 Task: Search one way flight ticket for 3 adults, 3 children in business from Muskegon: Muskegon County Airport to Rockford: Chicago Rockford International Airport(was Northwest Chicagoland Regional Airport At Rockford) on 5-1-2023. Number of bags: 4 checked bags. Outbound departure time preference is 10:30.
Action: Mouse moved to (283, 403)
Screenshot: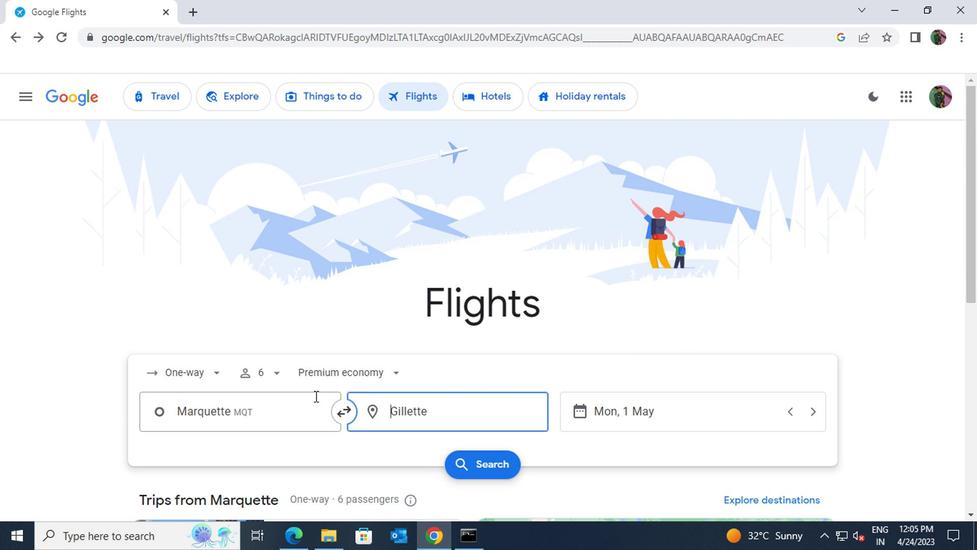 
Action: Mouse pressed left at (283, 403)
Screenshot: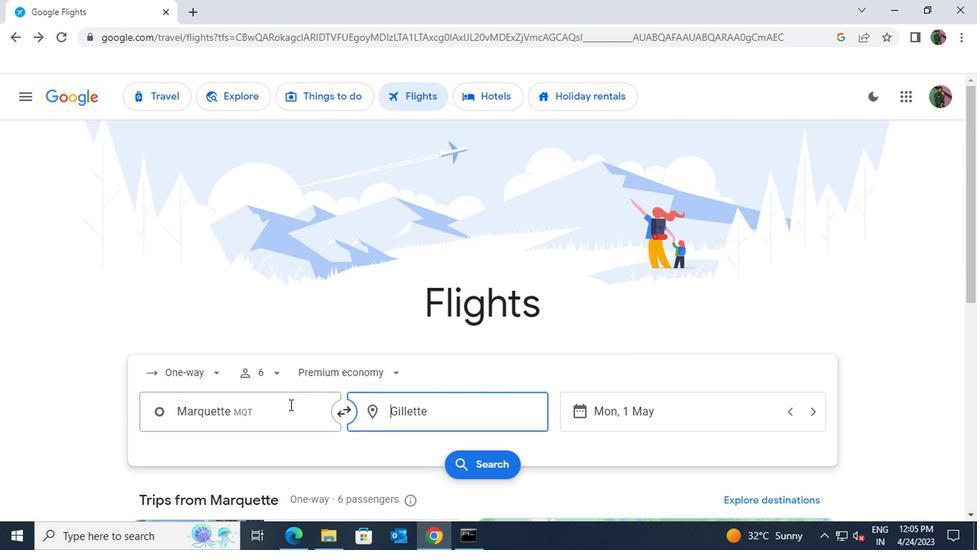 
Action: Mouse moved to (283, 403)
Screenshot: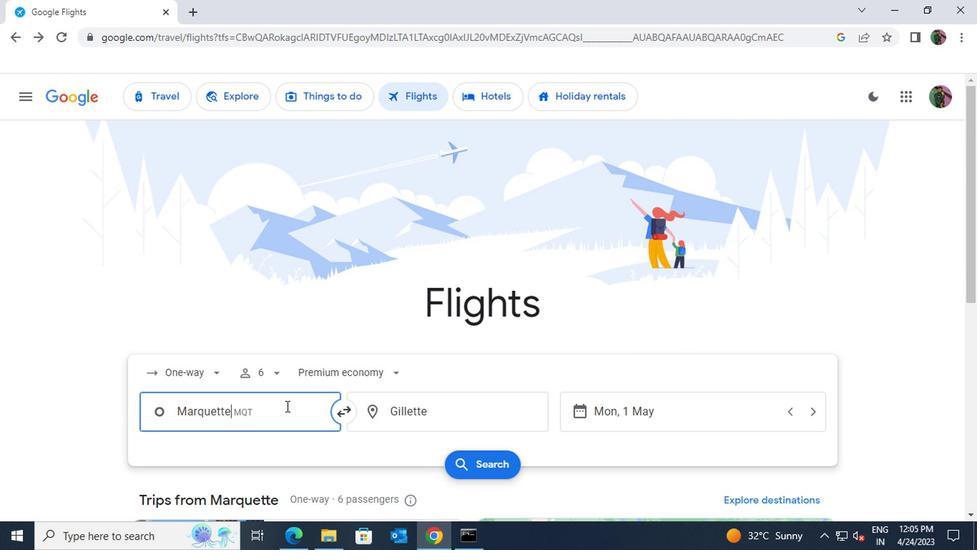 
Action: Key pressed muskego
Screenshot: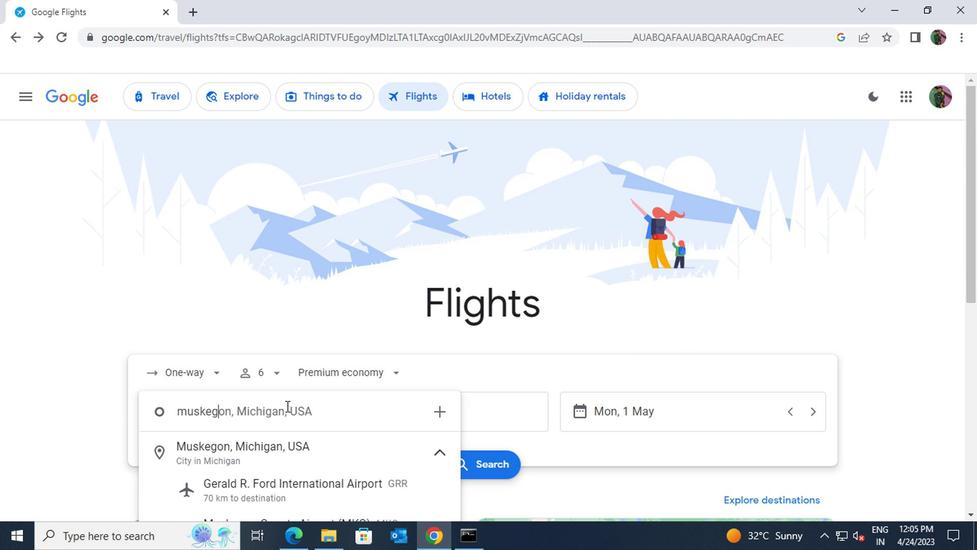 
Action: Mouse moved to (295, 445)
Screenshot: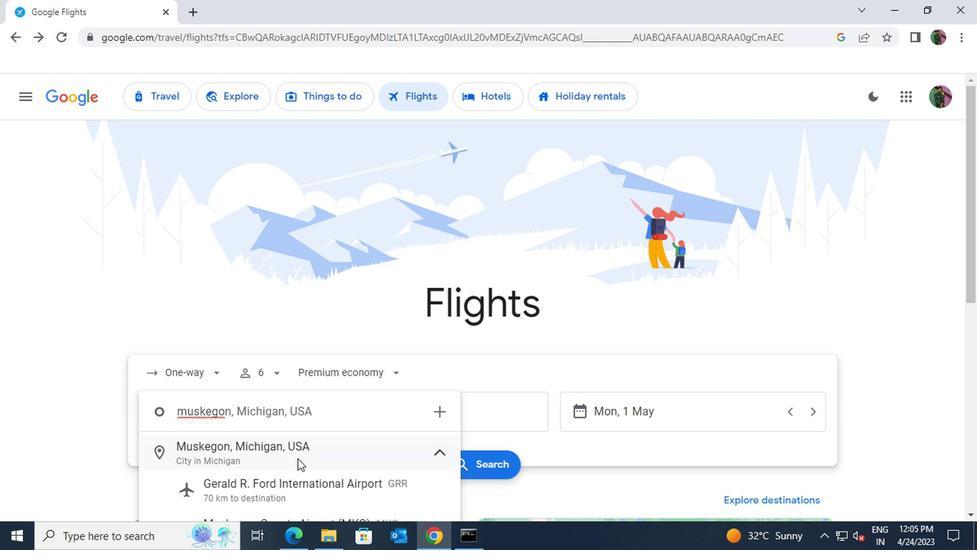 
Action: Mouse pressed left at (295, 445)
Screenshot: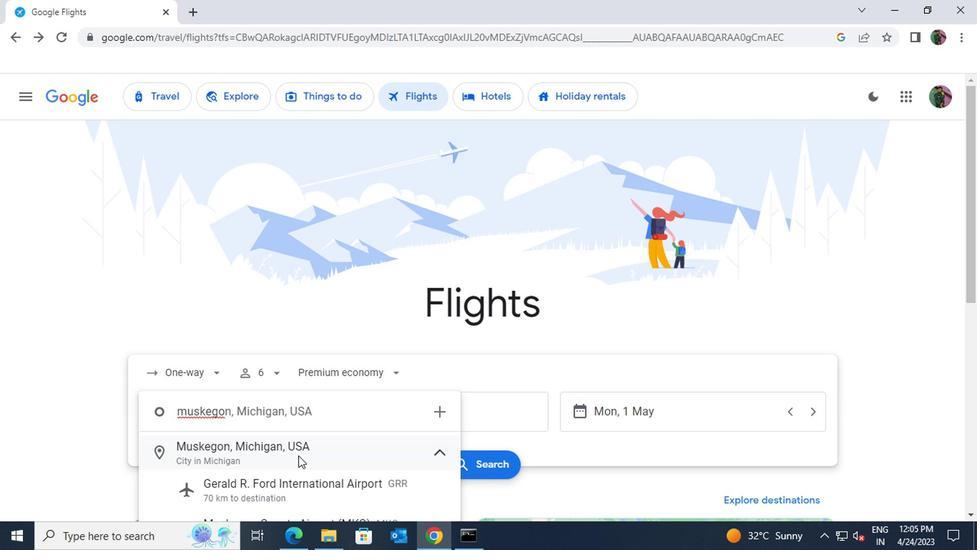 
Action: Mouse moved to (420, 414)
Screenshot: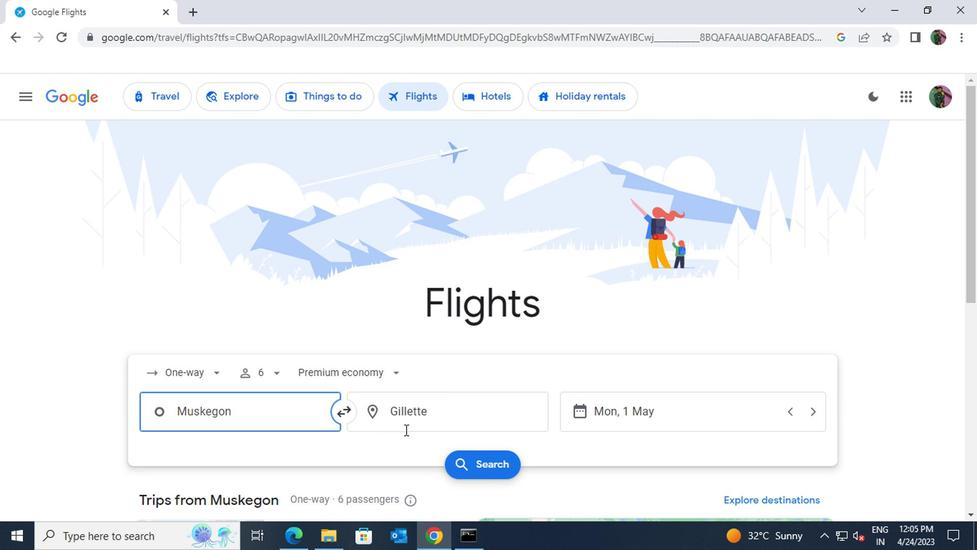 
Action: Mouse pressed left at (420, 414)
Screenshot: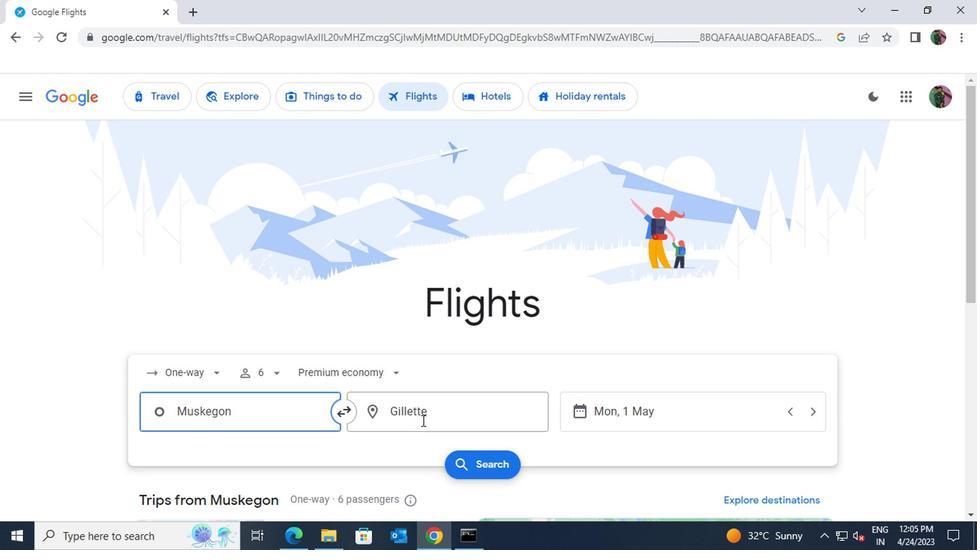 
Action: Key pressed rockford<Key.space>chic
Screenshot: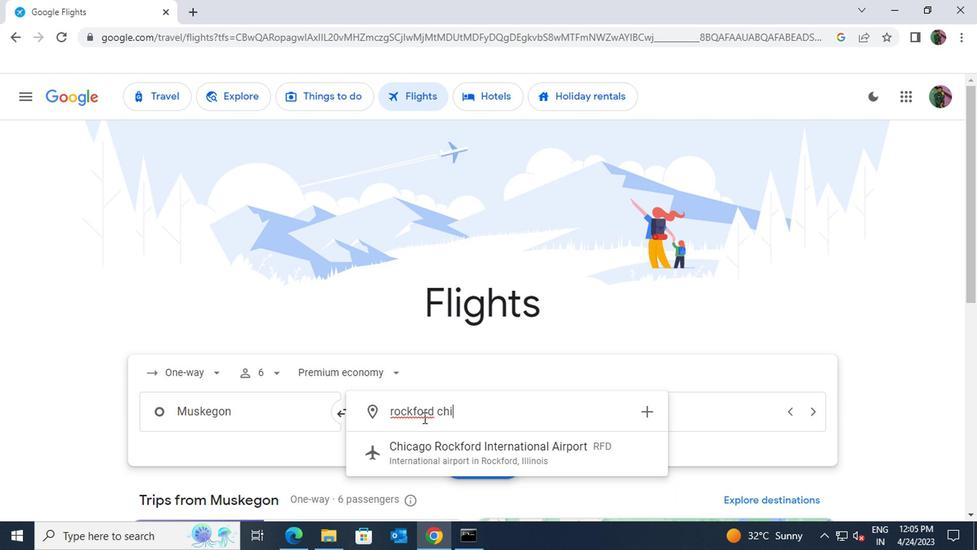 
Action: Mouse moved to (431, 436)
Screenshot: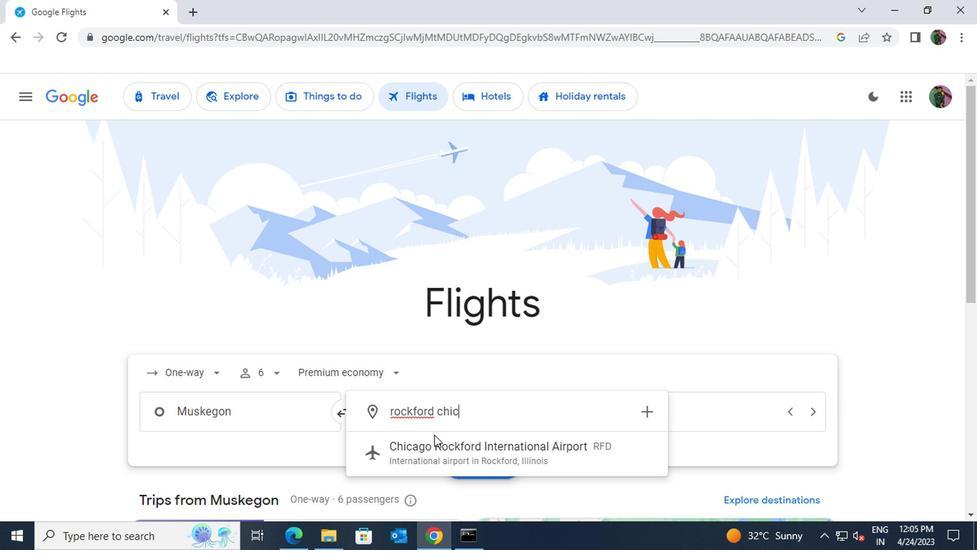 
Action: Mouse pressed left at (431, 436)
Screenshot: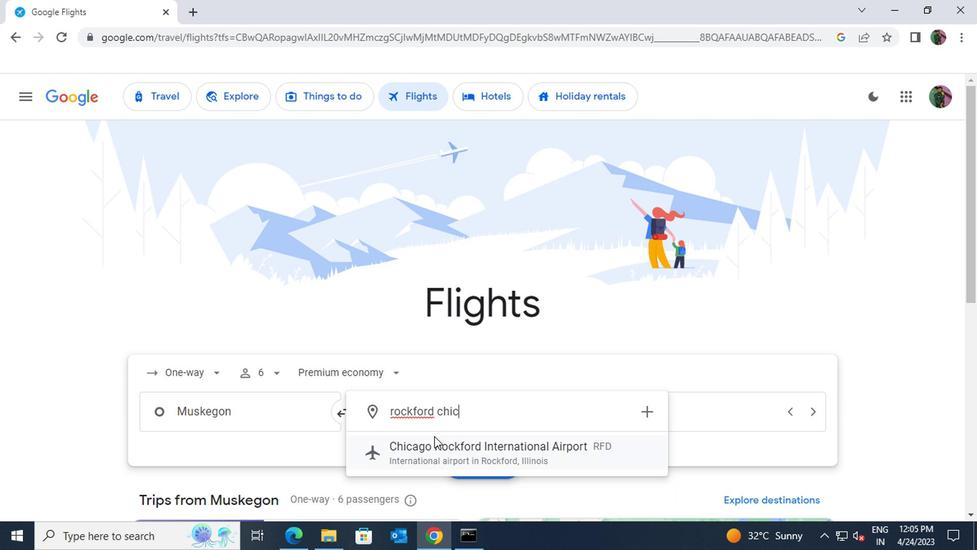 
Action: Mouse moved to (273, 373)
Screenshot: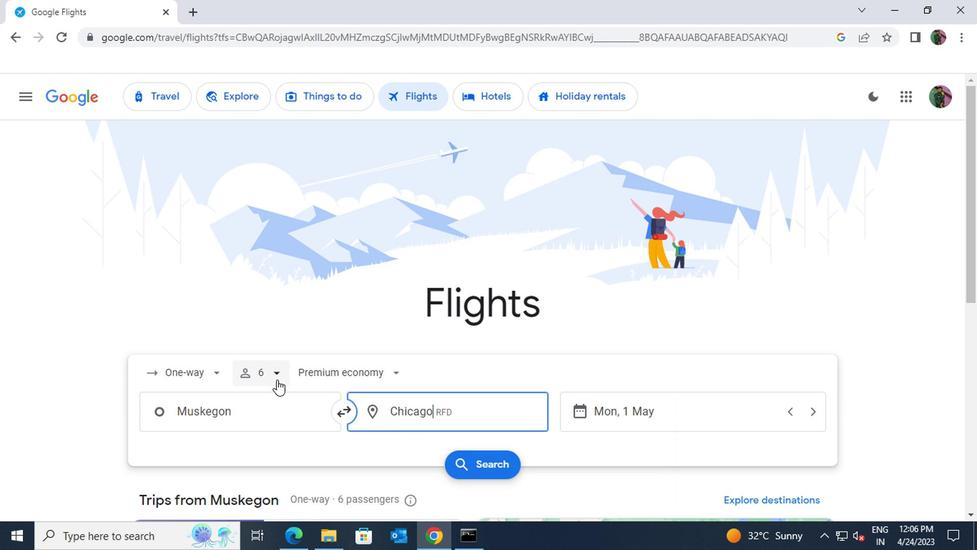 
Action: Mouse pressed left at (273, 373)
Screenshot: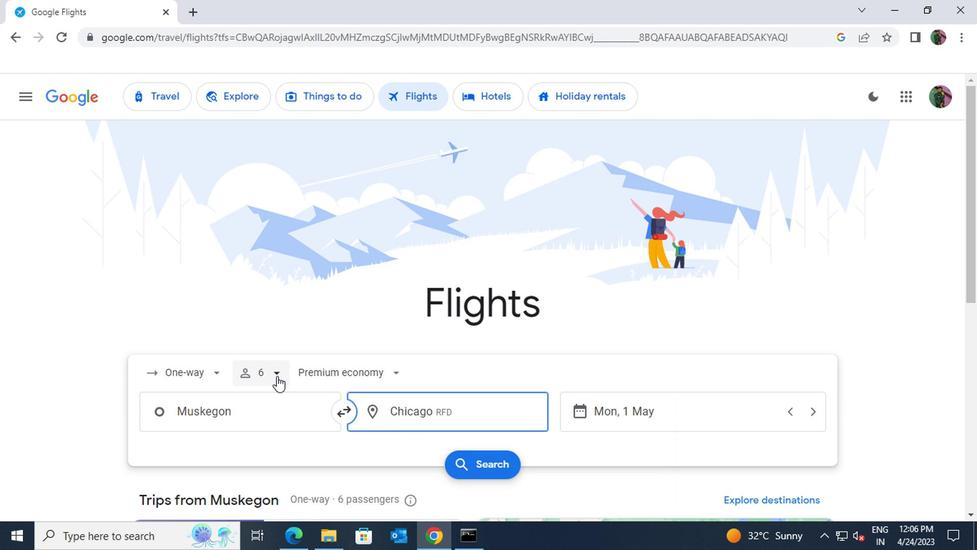 
Action: Mouse moved to (323, 400)
Screenshot: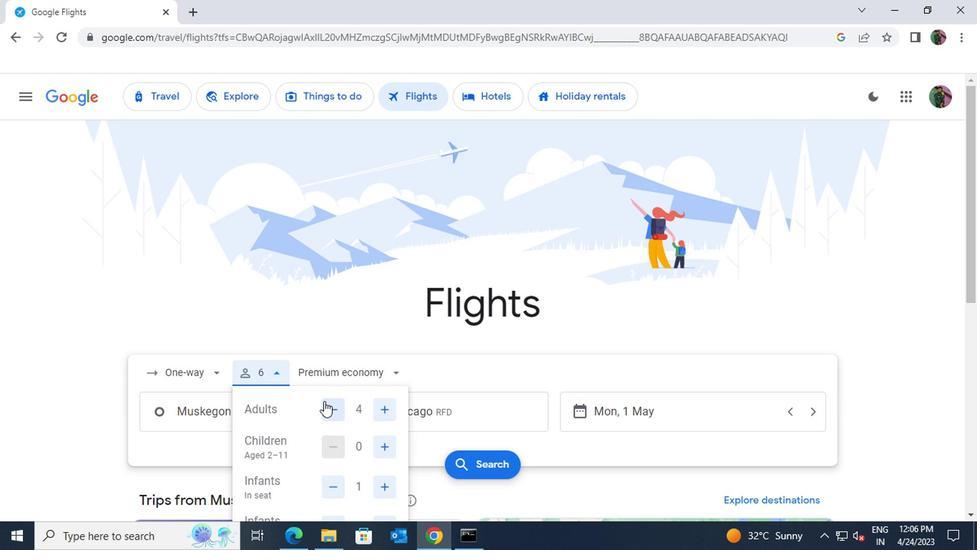 
Action: Mouse pressed left at (323, 400)
Screenshot: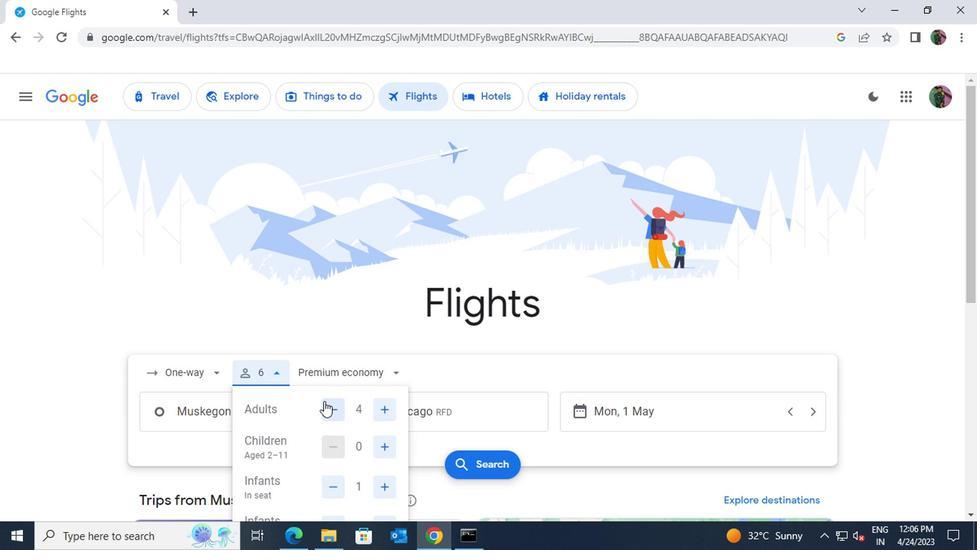 
Action: Mouse moved to (378, 444)
Screenshot: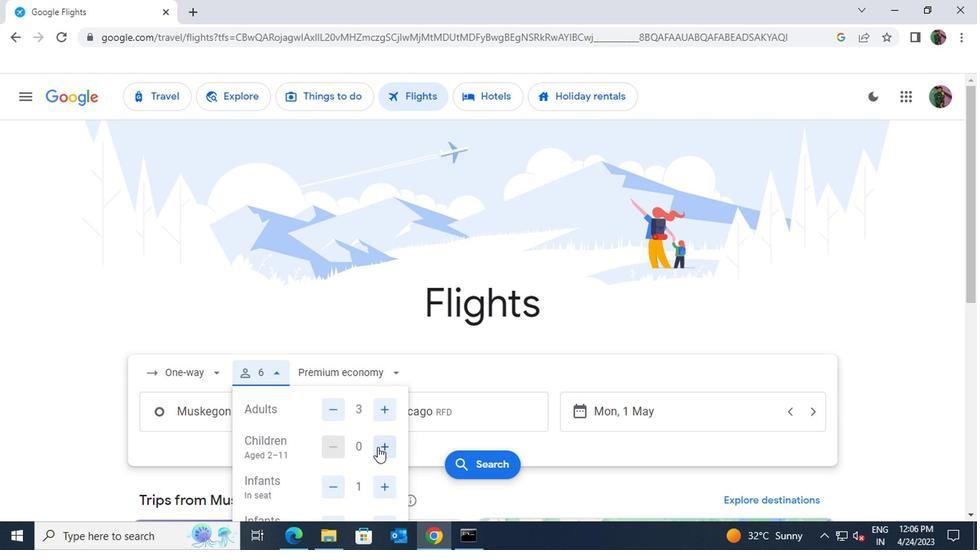
Action: Mouse pressed left at (378, 444)
Screenshot: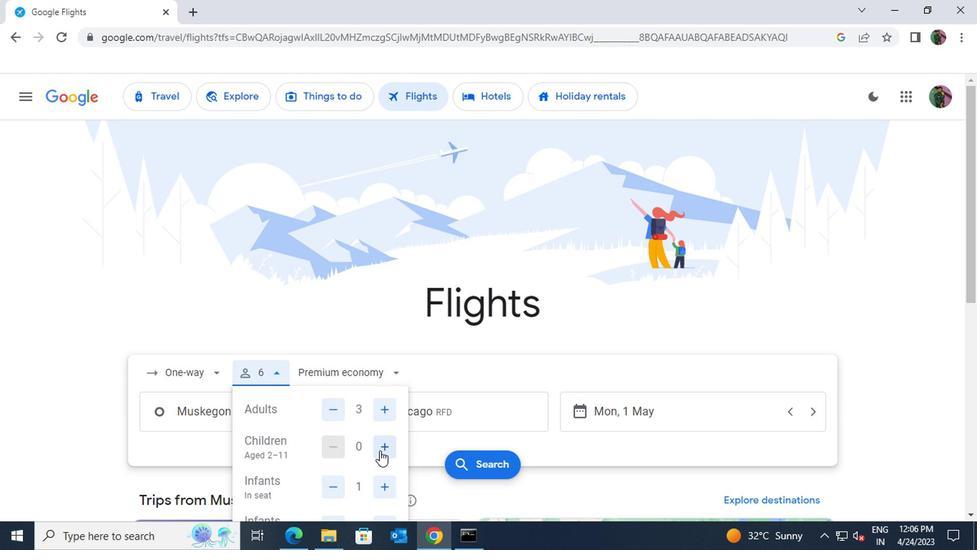 
Action: Mouse pressed left at (378, 444)
Screenshot: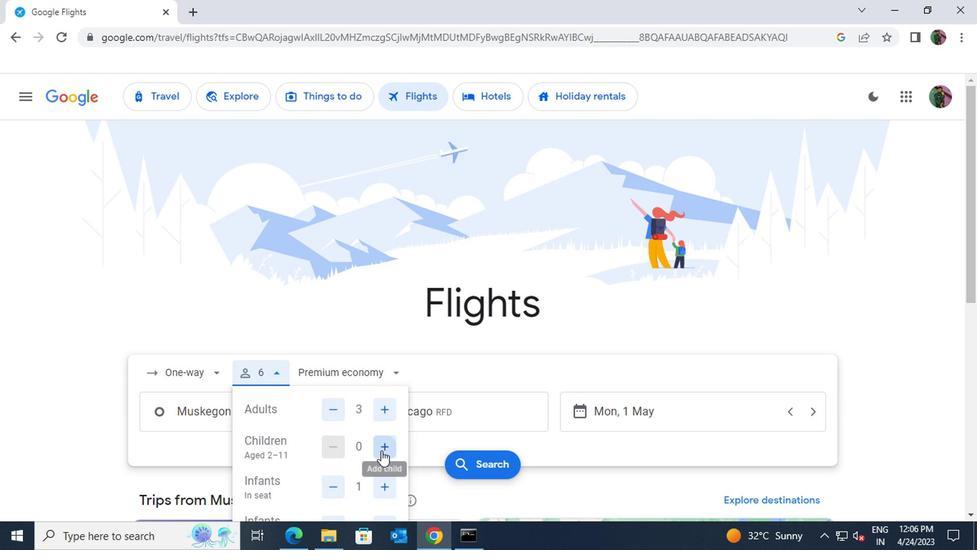 
Action: Mouse pressed left at (378, 444)
Screenshot: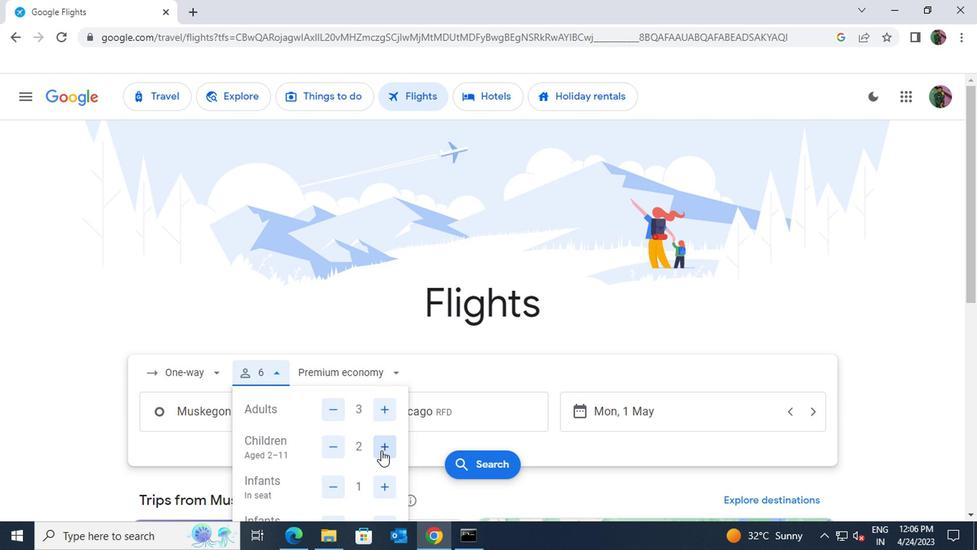 
Action: Mouse moved to (334, 474)
Screenshot: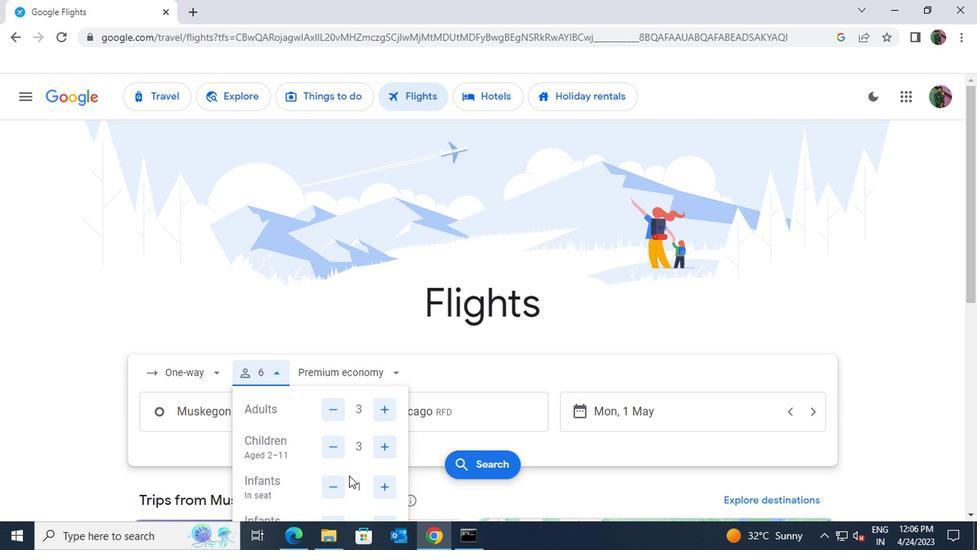 
Action: Mouse pressed left at (334, 474)
Screenshot: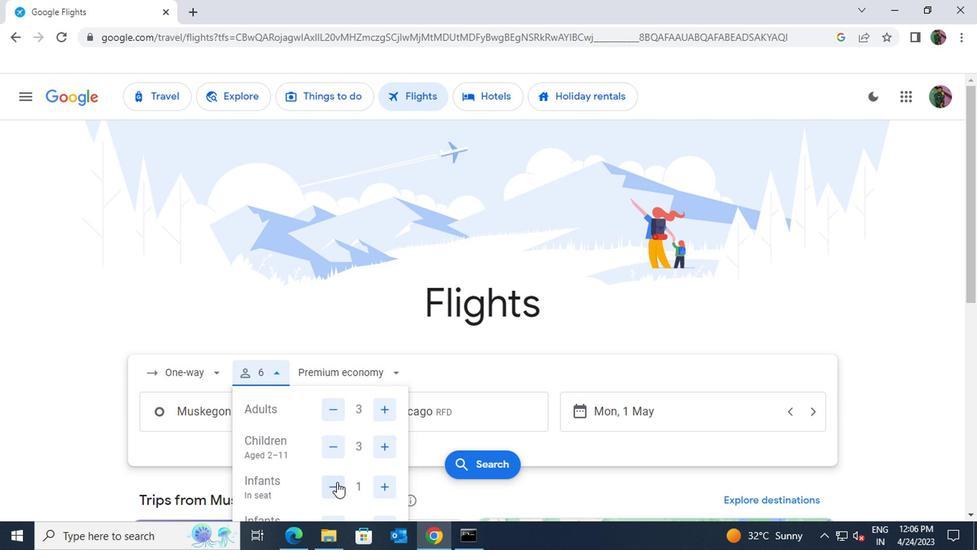 
Action: Mouse scrolled (334, 473) with delta (0, 0)
Screenshot: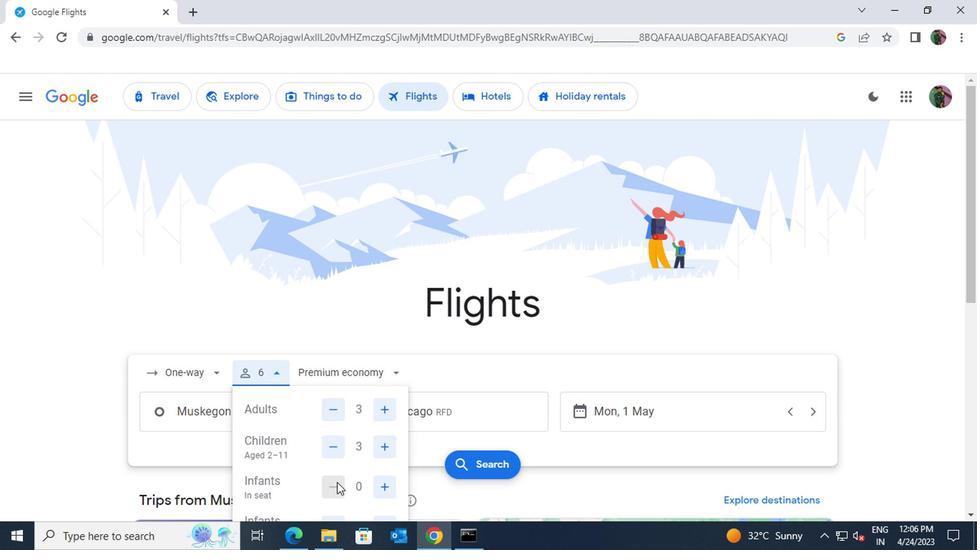 
Action: Mouse moved to (328, 448)
Screenshot: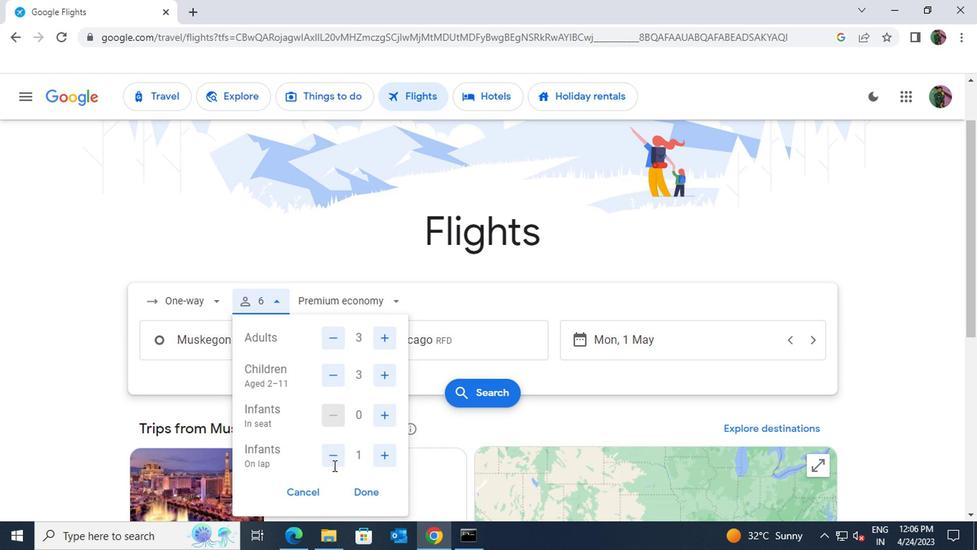 
Action: Mouse pressed left at (328, 448)
Screenshot: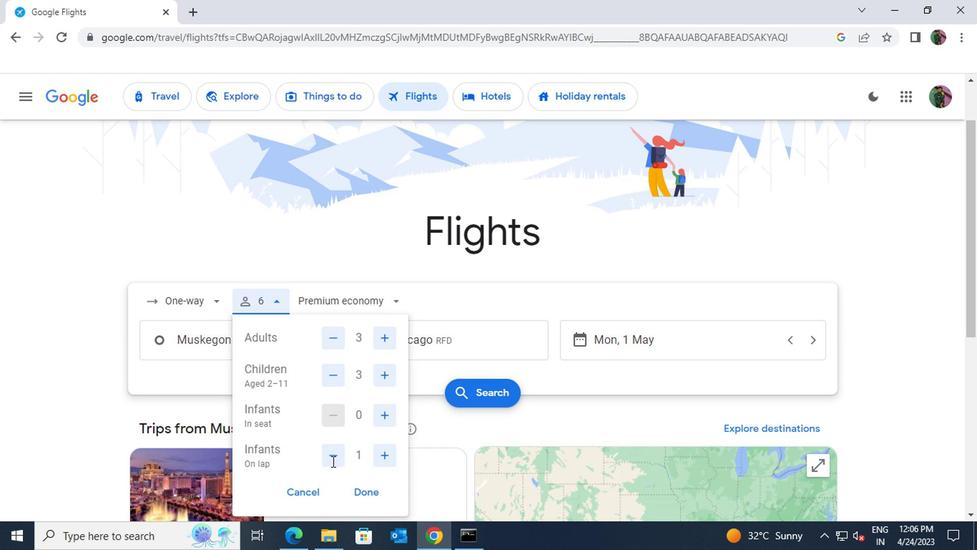 
Action: Mouse moved to (360, 479)
Screenshot: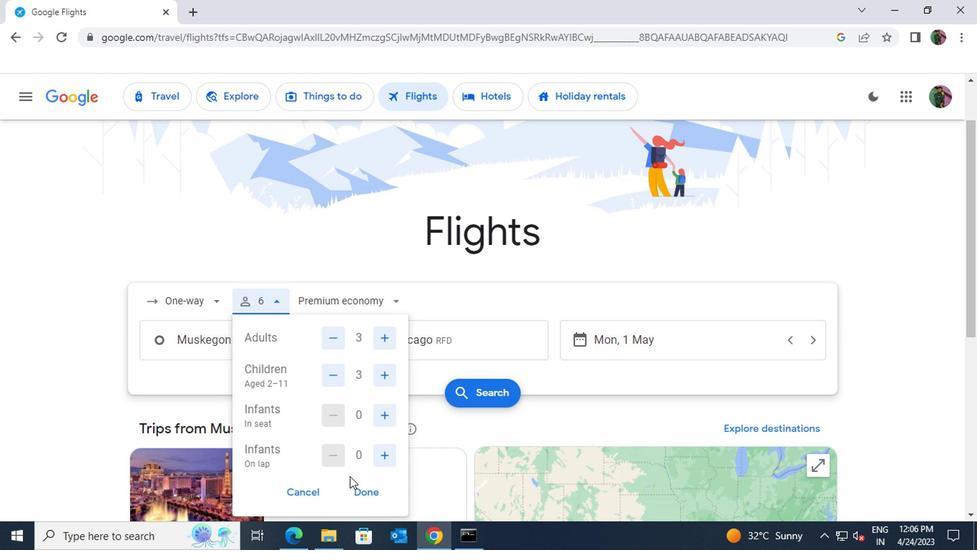 
Action: Mouse pressed left at (360, 479)
Screenshot: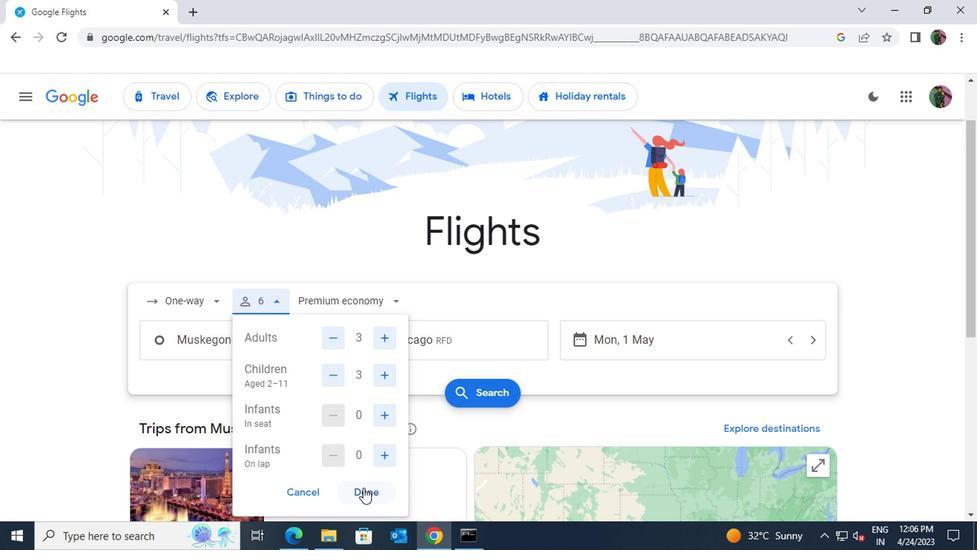 
Action: Mouse moved to (490, 398)
Screenshot: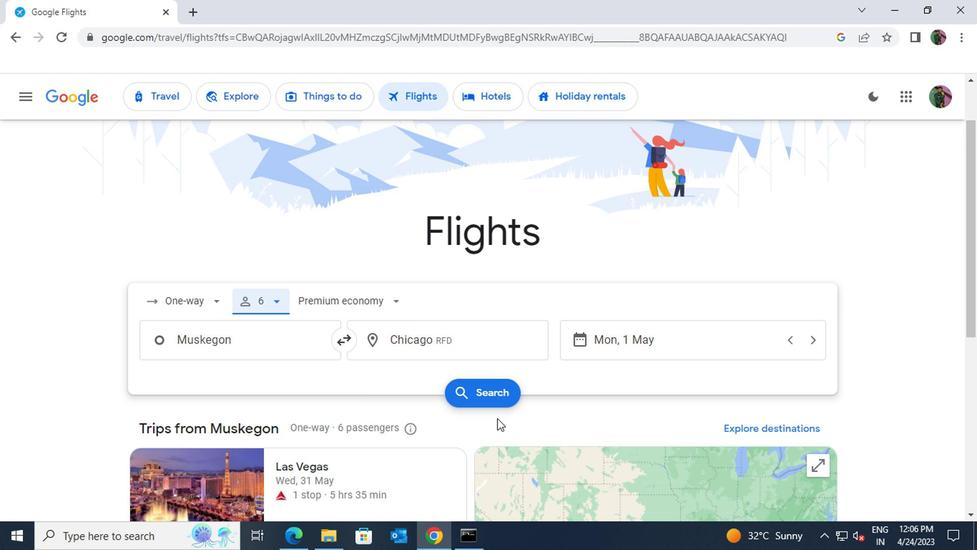 
Action: Mouse pressed left at (490, 398)
Screenshot: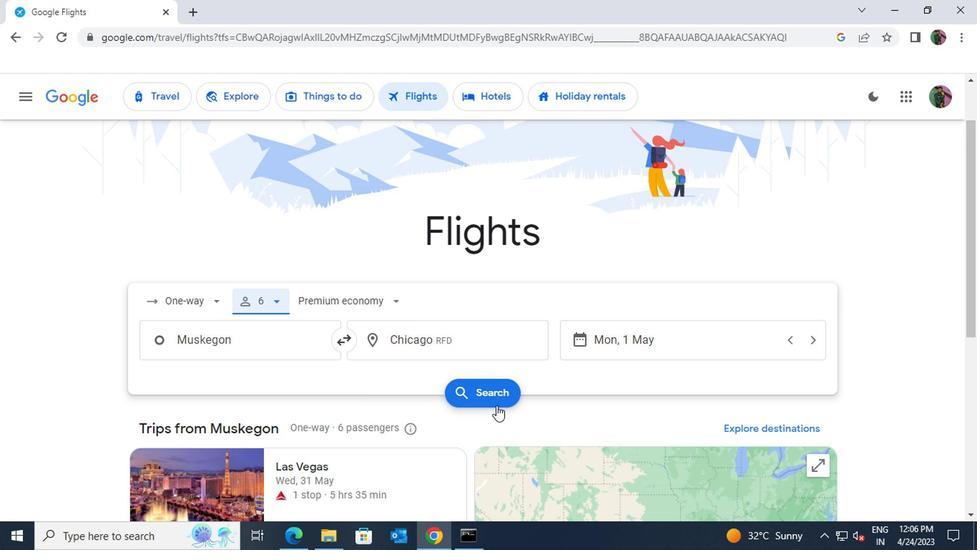 
Action: Mouse moved to (166, 240)
Screenshot: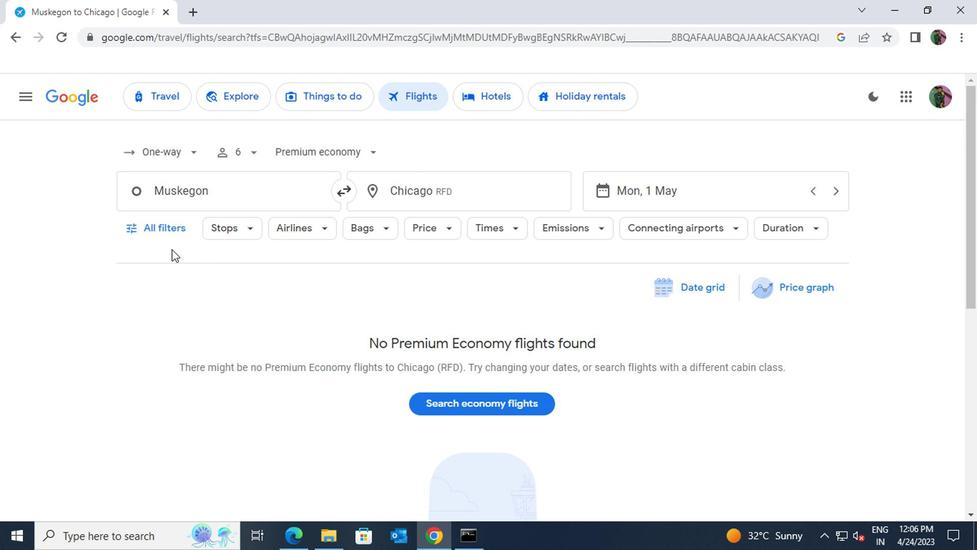 
Action: Mouse pressed left at (166, 240)
Screenshot: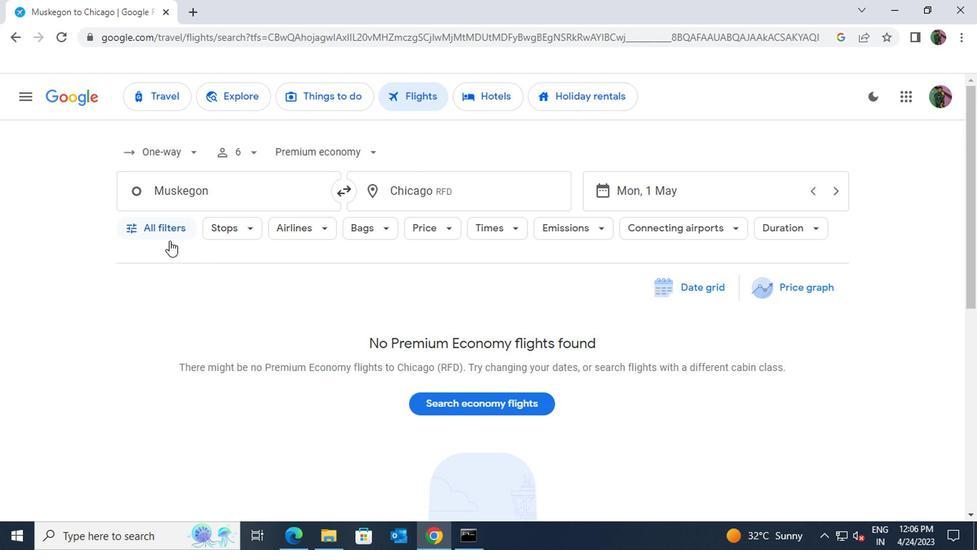 
Action: Mouse moved to (251, 385)
Screenshot: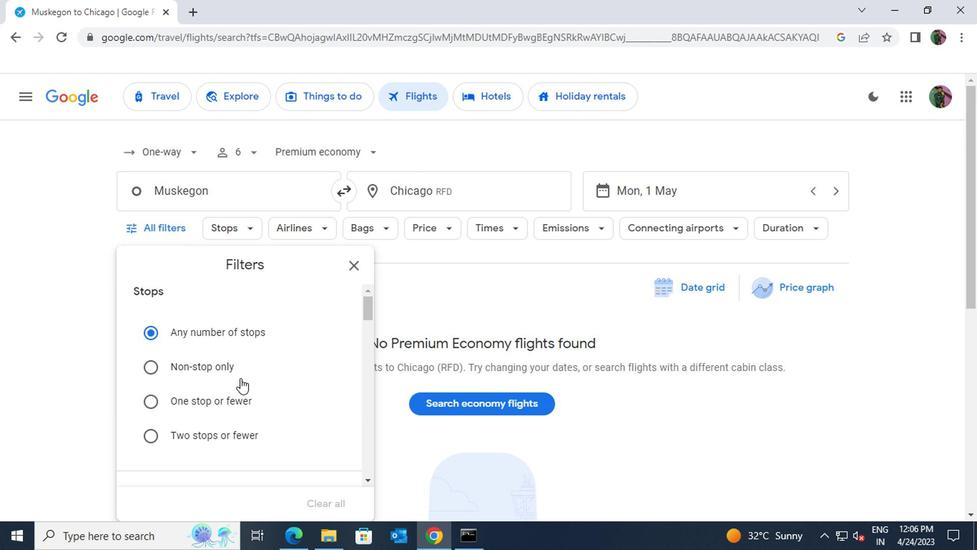 
Action: Mouse scrolled (251, 384) with delta (0, 0)
Screenshot: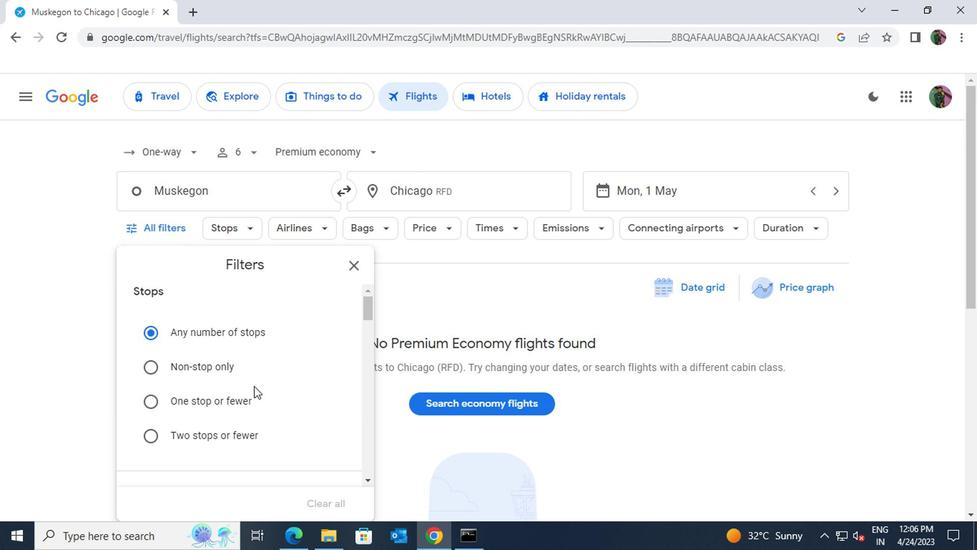
Action: Mouse moved to (253, 385)
Screenshot: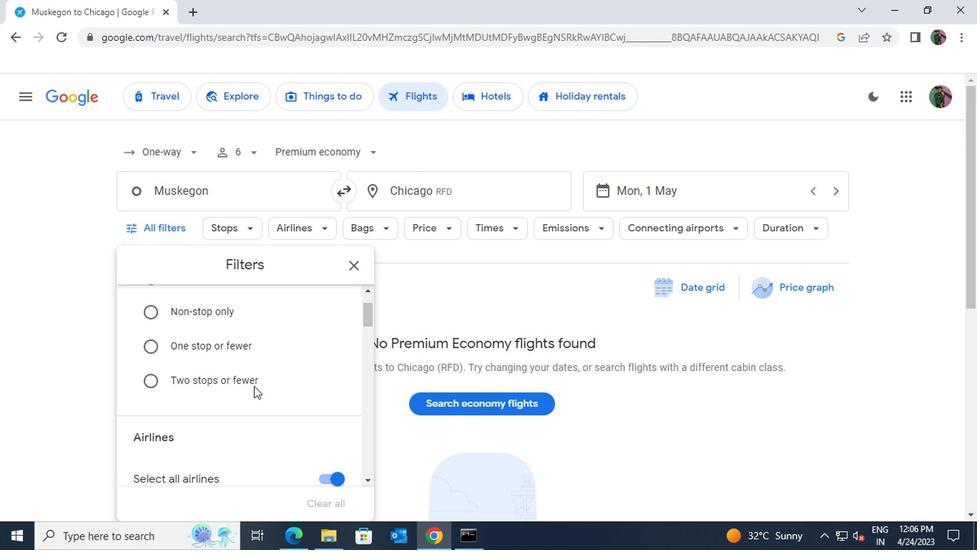
Action: Mouse scrolled (253, 384) with delta (0, 0)
Screenshot: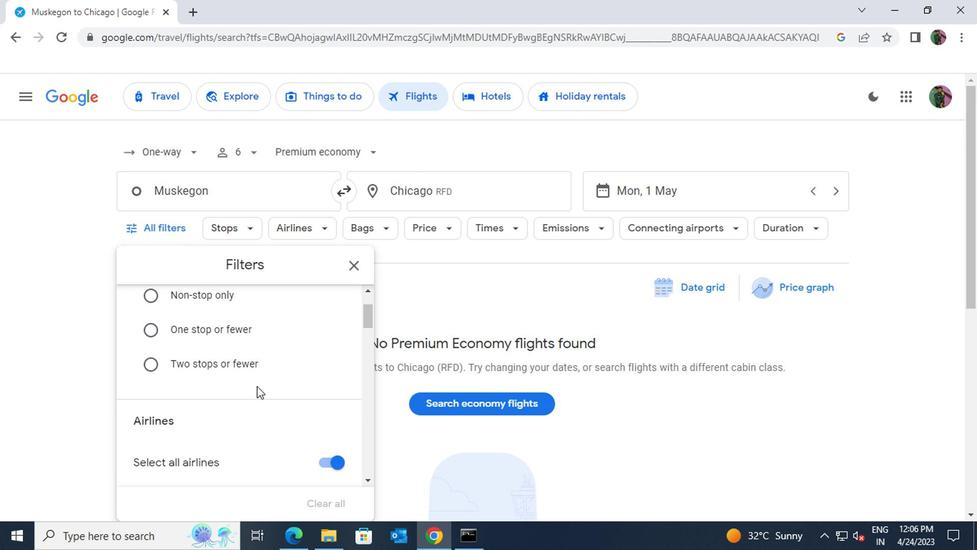 
Action: Mouse moved to (256, 384)
Screenshot: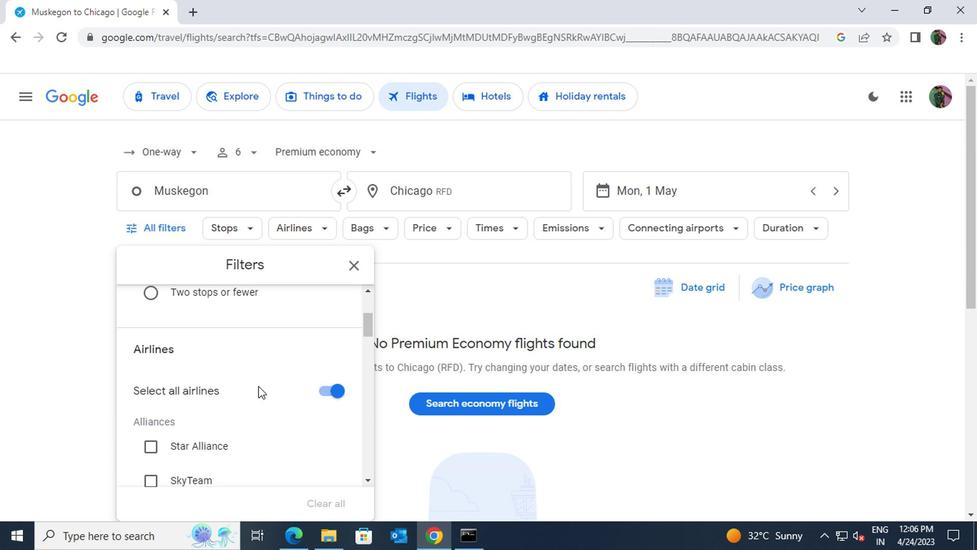 
Action: Mouse scrolled (256, 383) with delta (0, -1)
Screenshot: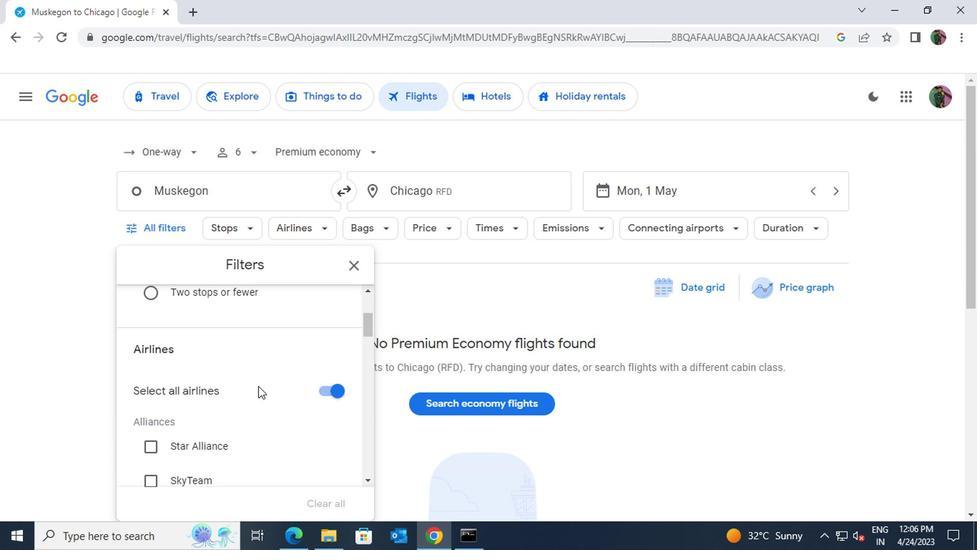 
Action: Mouse scrolled (256, 383) with delta (0, -1)
Screenshot: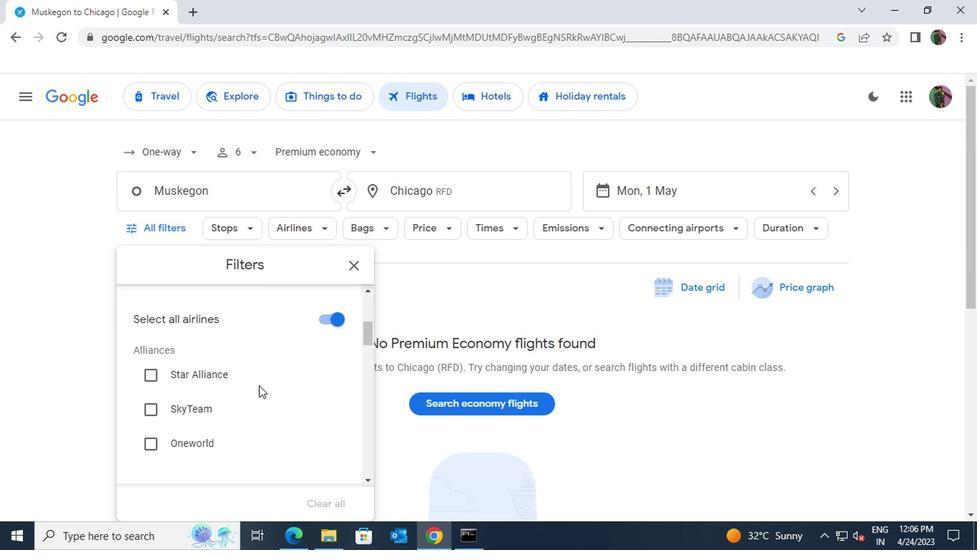 
Action: Mouse scrolled (256, 383) with delta (0, -1)
Screenshot: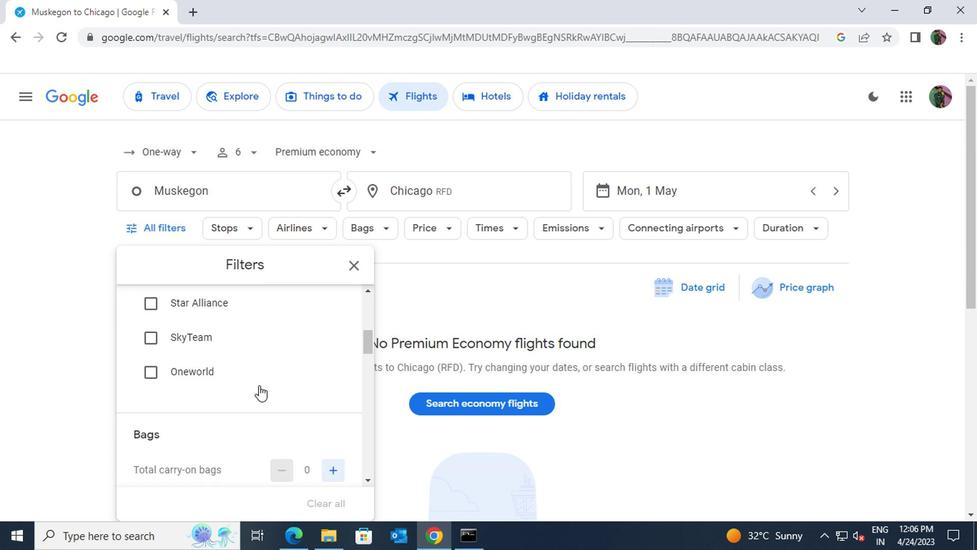 
Action: Mouse scrolled (256, 383) with delta (0, -1)
Screenshot: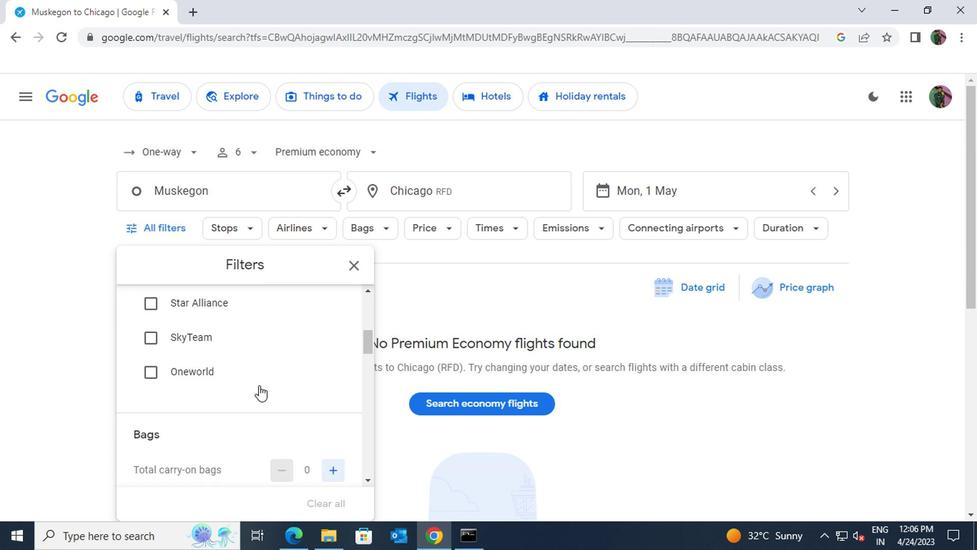 
Action: Mouse moved to (333, 363)
Screenshot: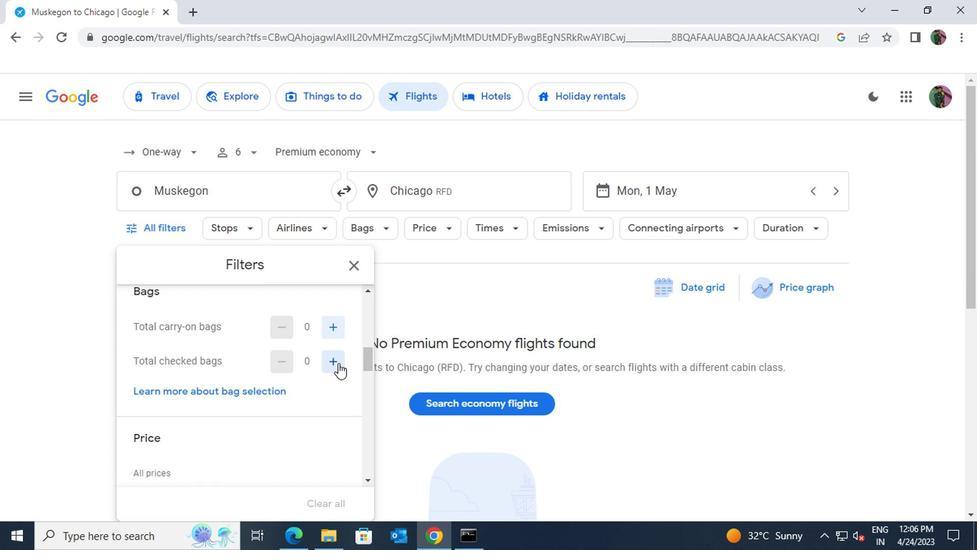 
Action: Mouse pressed left at (333, 363)
Screenshot: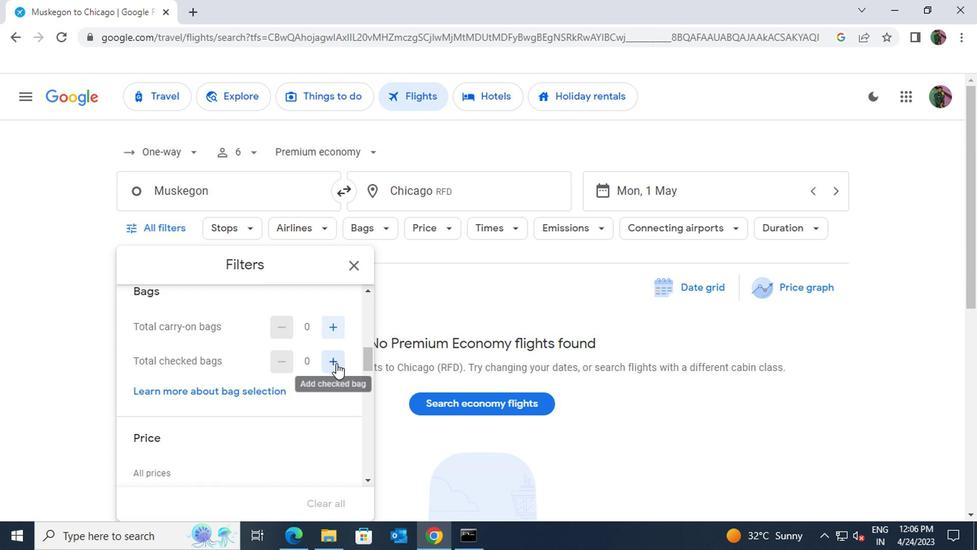 
Action: Mouse pressed left at (333, 363)
Screenshot: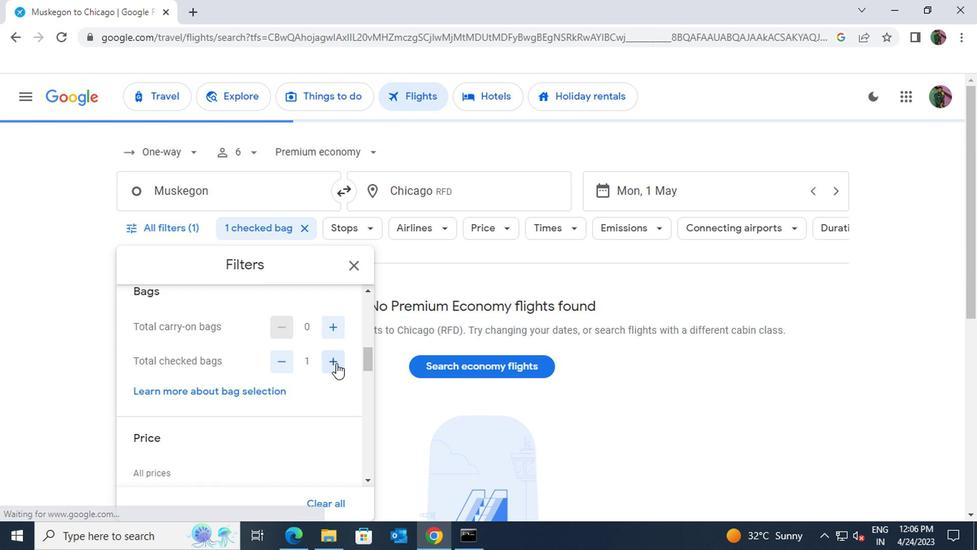 
Action: Mouse pressed left at (333, 363)
Screenshot: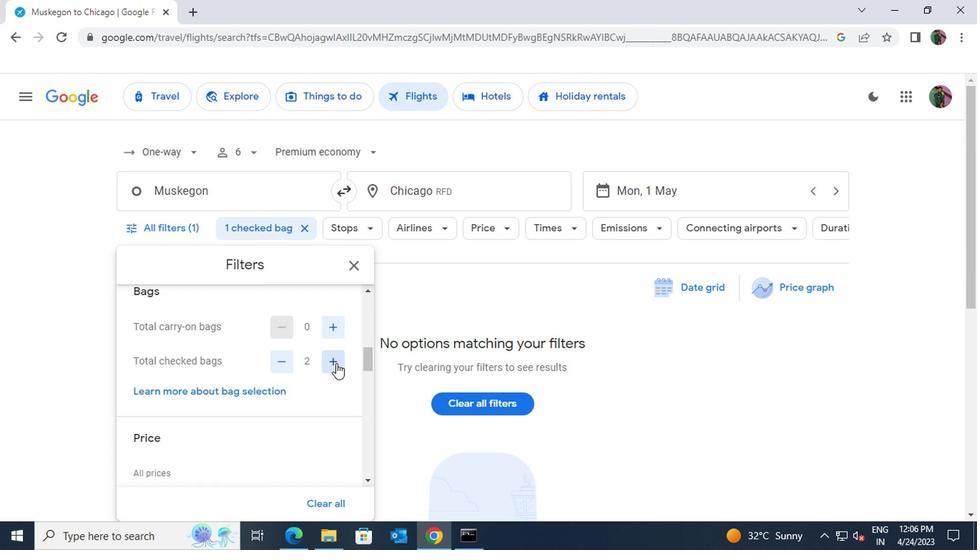
Action: Mouse pressed left at (333, 363)
Screenshot: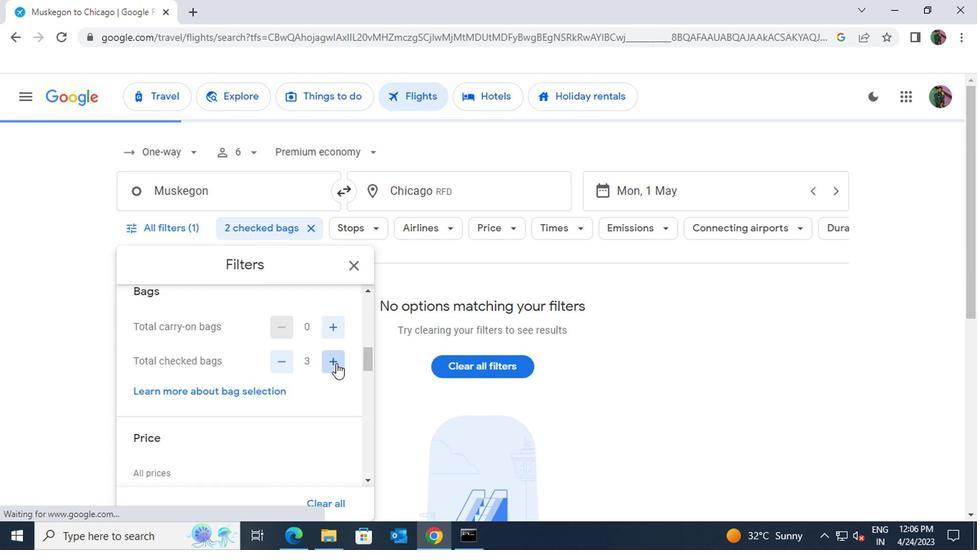 
Action: Mouse moved to (323, 390)
Screenshot: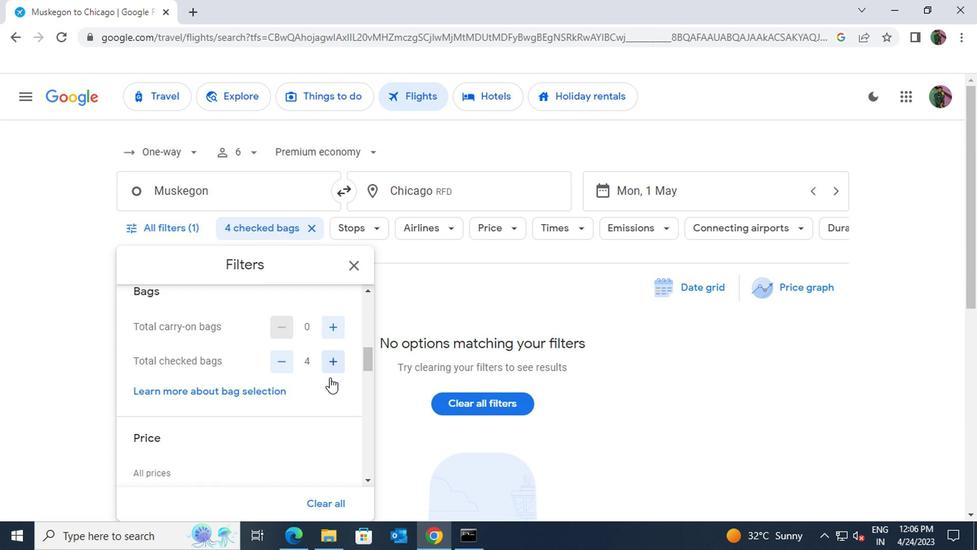 
Action: Mouse scrolled (323, 389) with delta (0, 0)
Screenshot: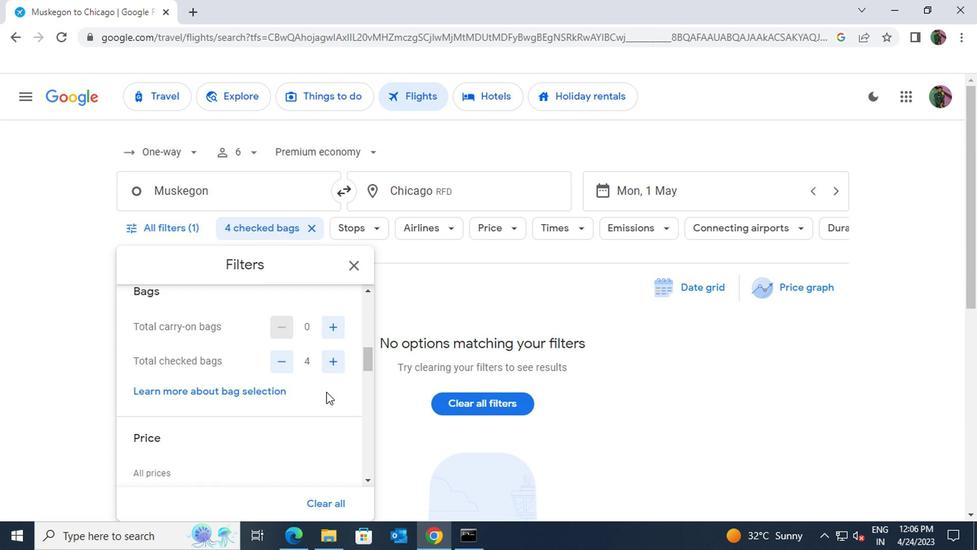 
Action: Mouse scrolled (323, 389) with delta (0, 0)
Screenshot: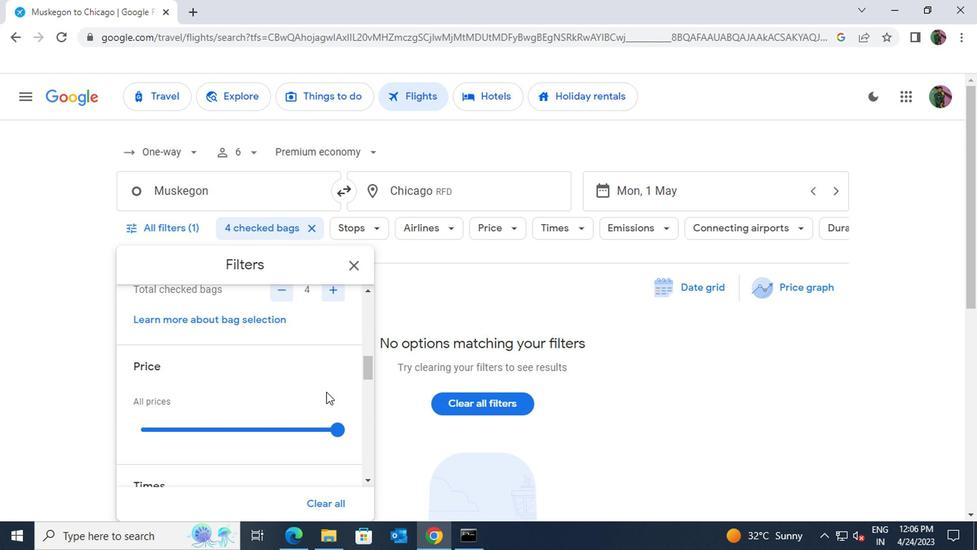 
Action: Mouse scrolled (323, 389) with delta (0, 0)
Screenshot: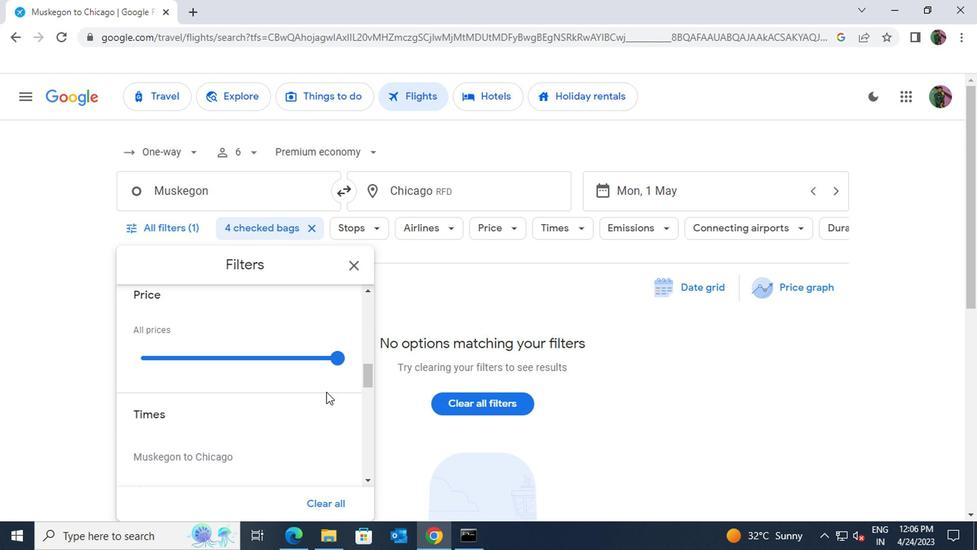 
Action: Mouse moved to (332, 440)
Screenshot: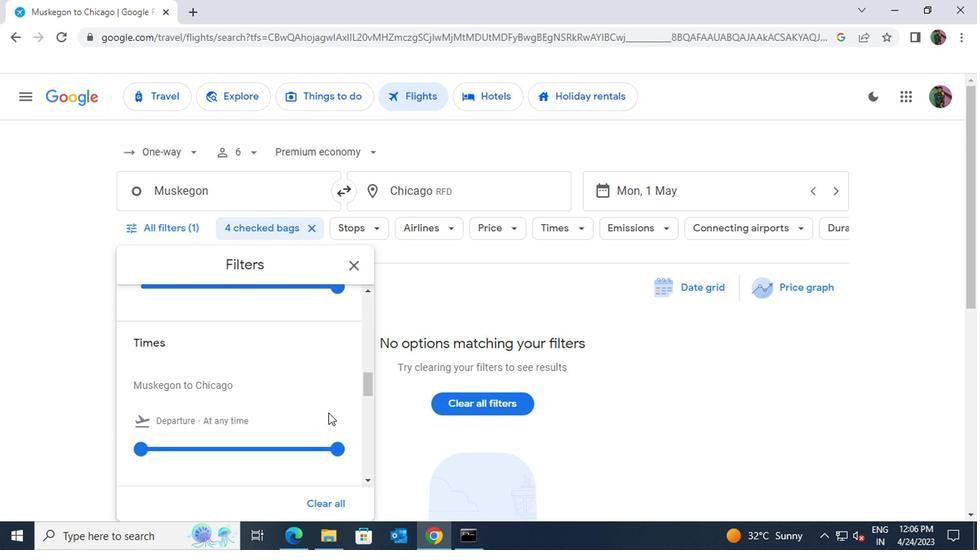 
Action: Mouse pressed left at (332, 440)
Screenshot: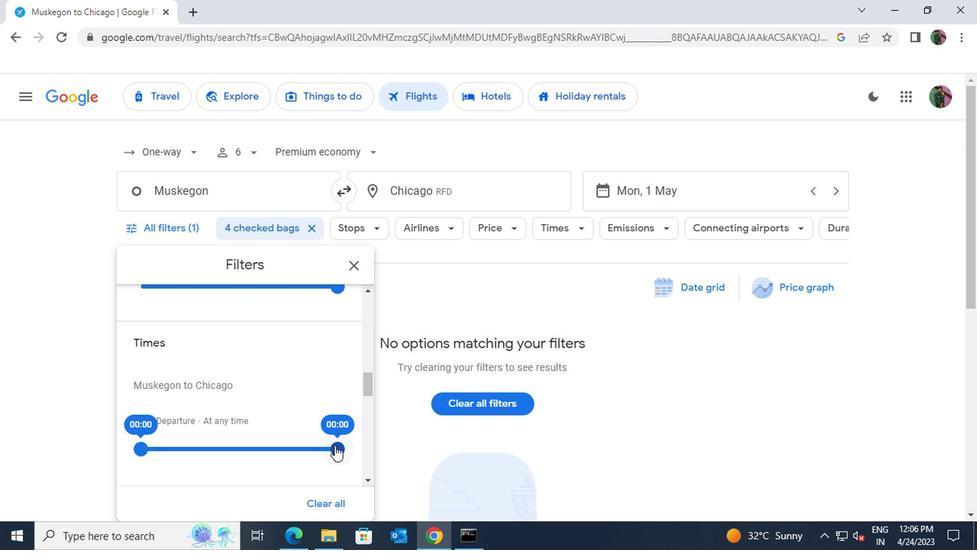 
Action: Mouse moved to (293, 436)
Screenshot: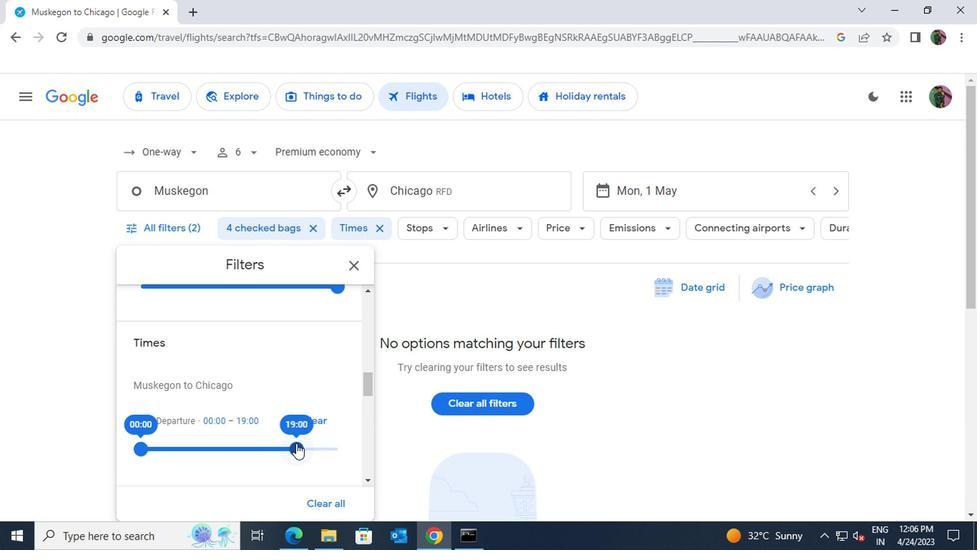 
